 Task: Move the task Implement a new cloud-based human resources management system for a company to the section Done in the project ArcticForge and filter the tasks in the project by Incomplete tasks
Action: Mouse moved to (88, 320)
Screenshot: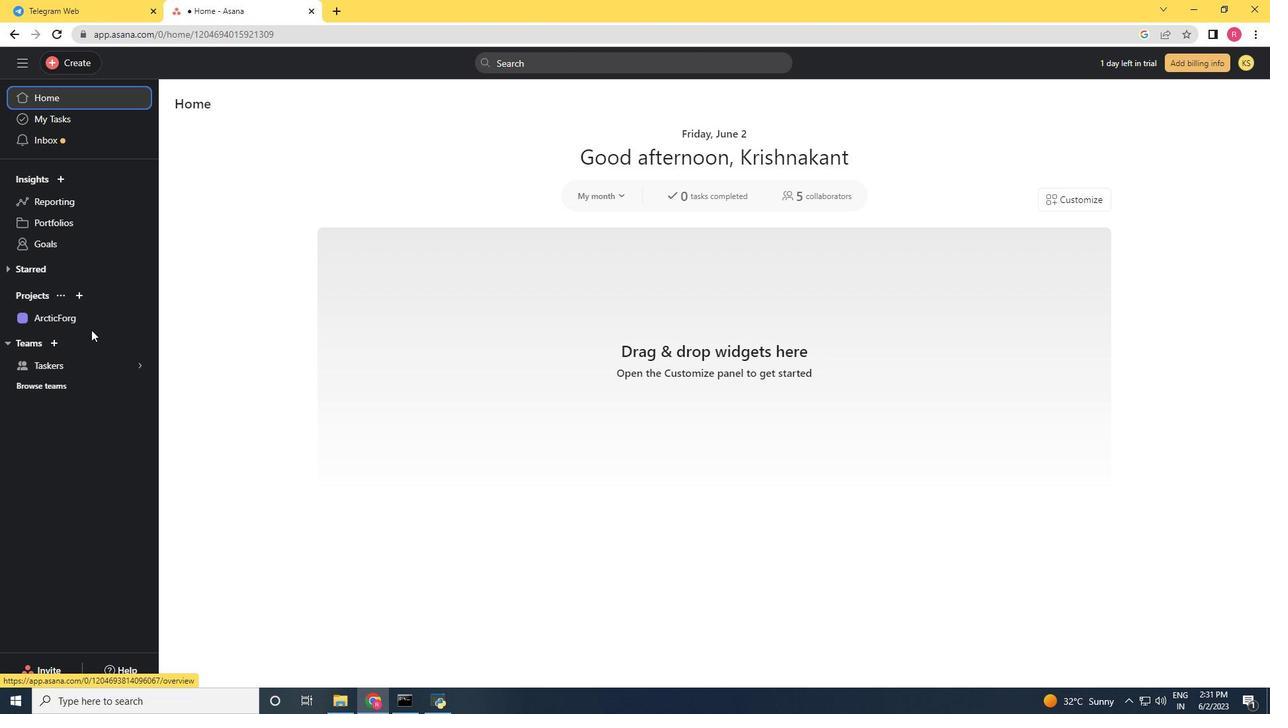 
Action: Mouse pressed left at (88, 320)
Screenshot: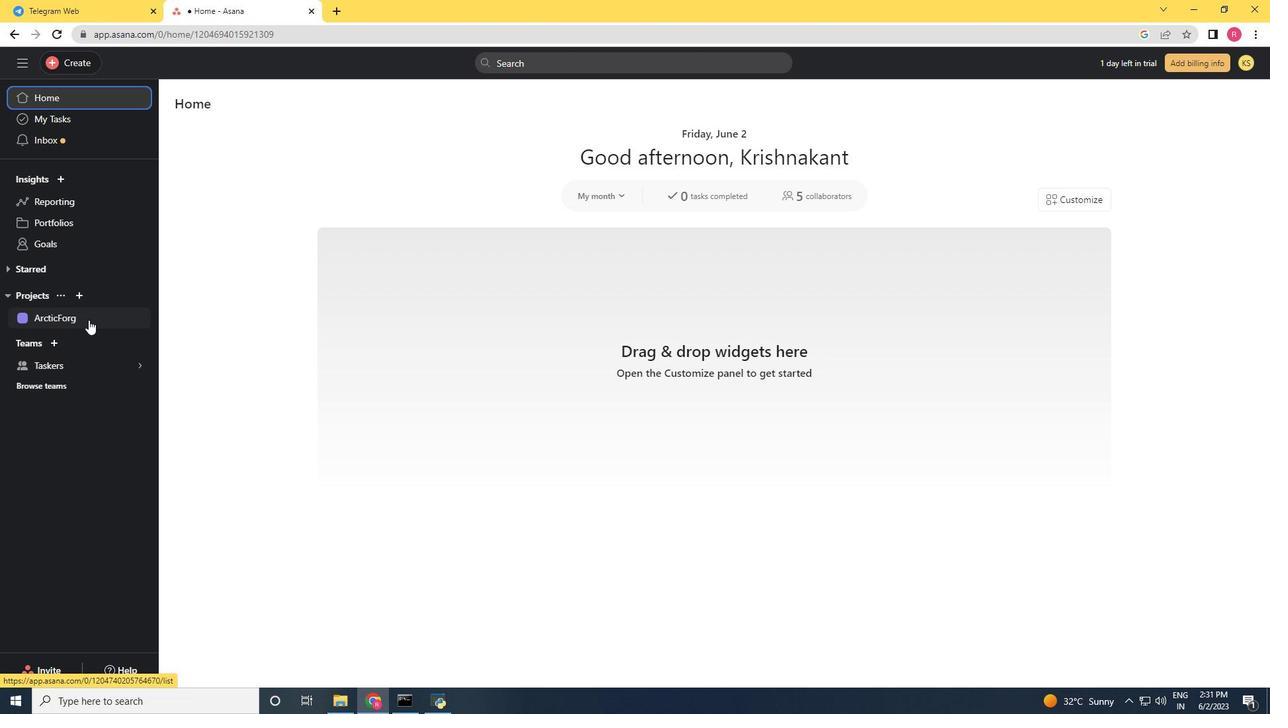 
Action: Mouse moved to (860, 238)
Screenshot: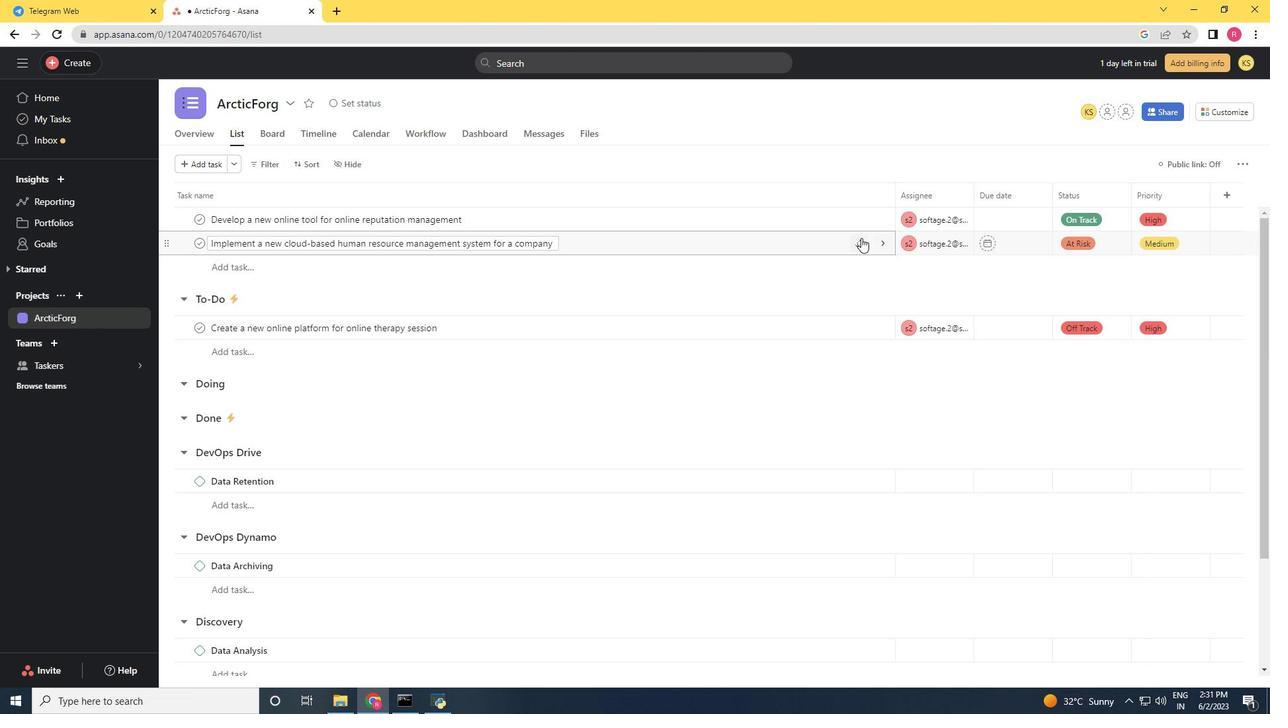 
Action: Mouse pressed left at (860, 238)
Screenshot: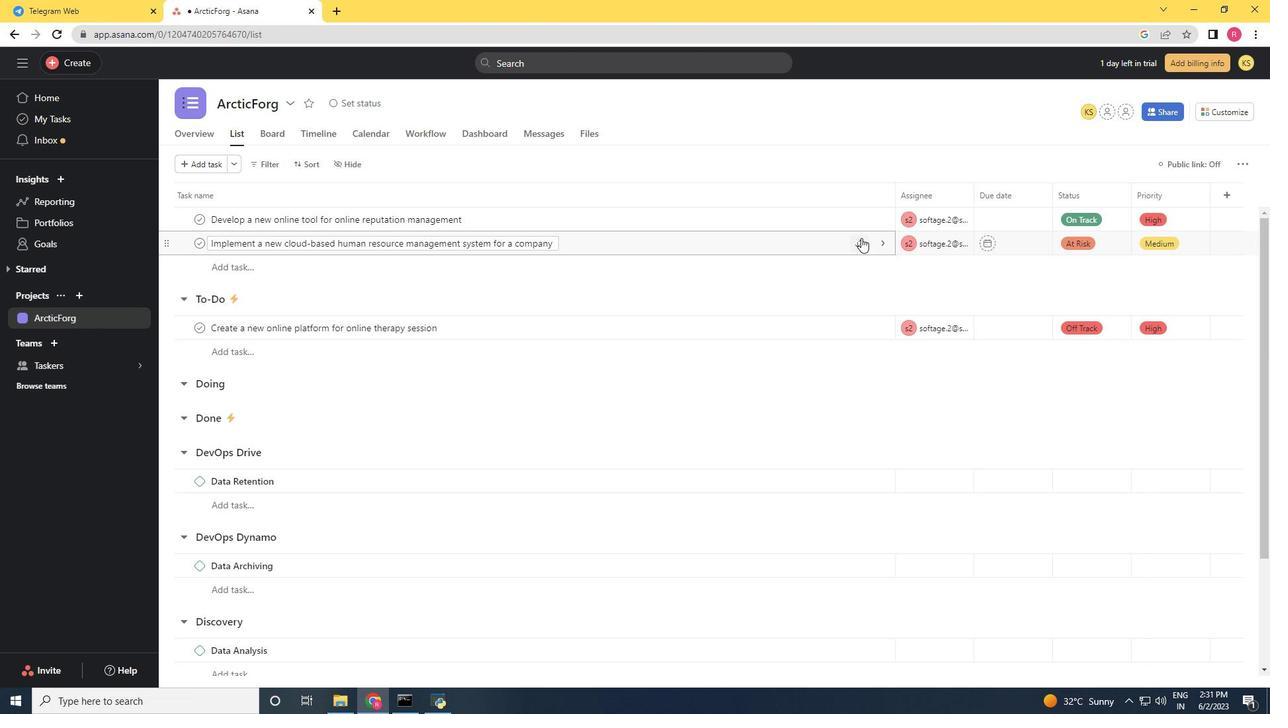 
Action: Mouse moved to (813, 356)
Screenshot: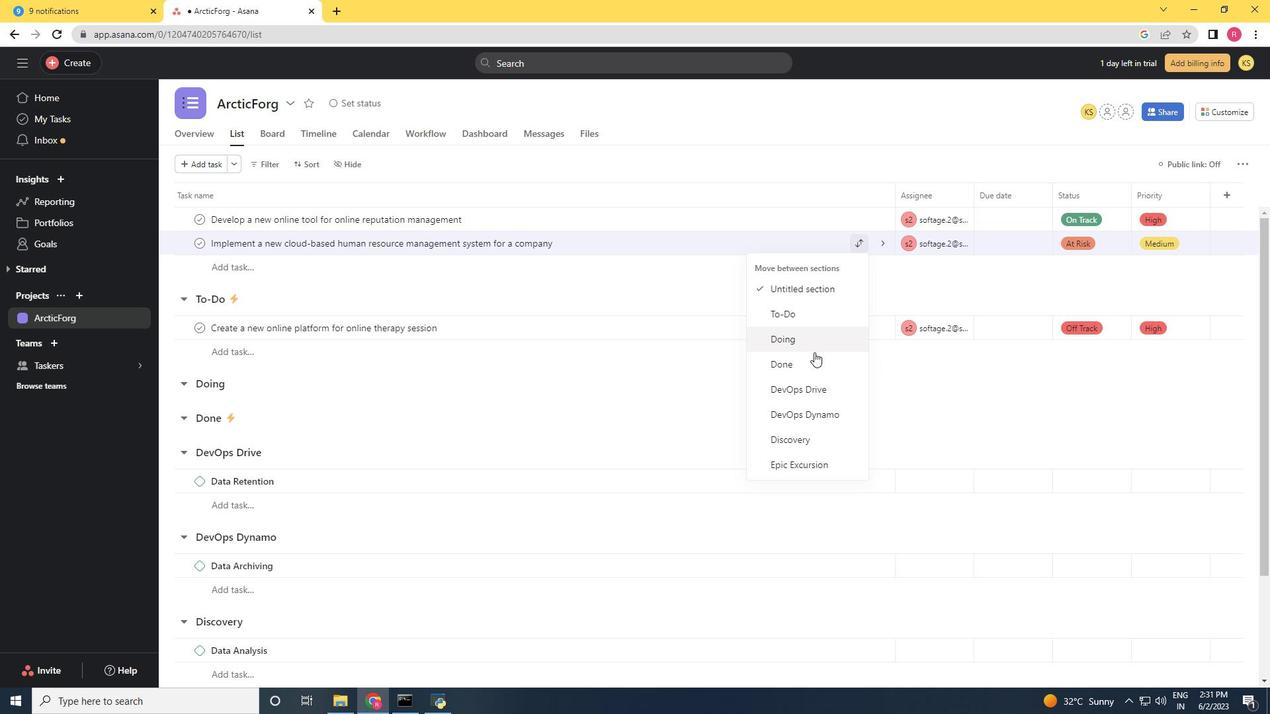 
Action: Mouse pressed left at (813, 356)
Screenshot: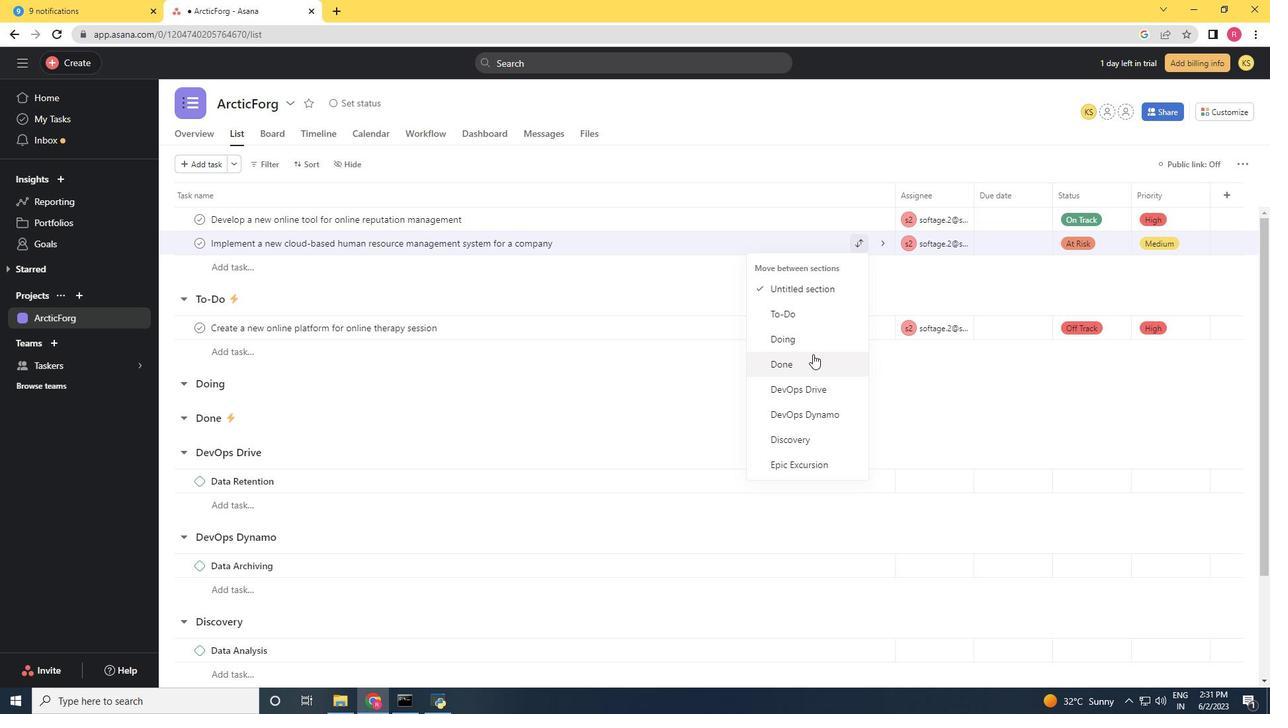 
Action: Mouse moved to (271, 166)
Screenshot: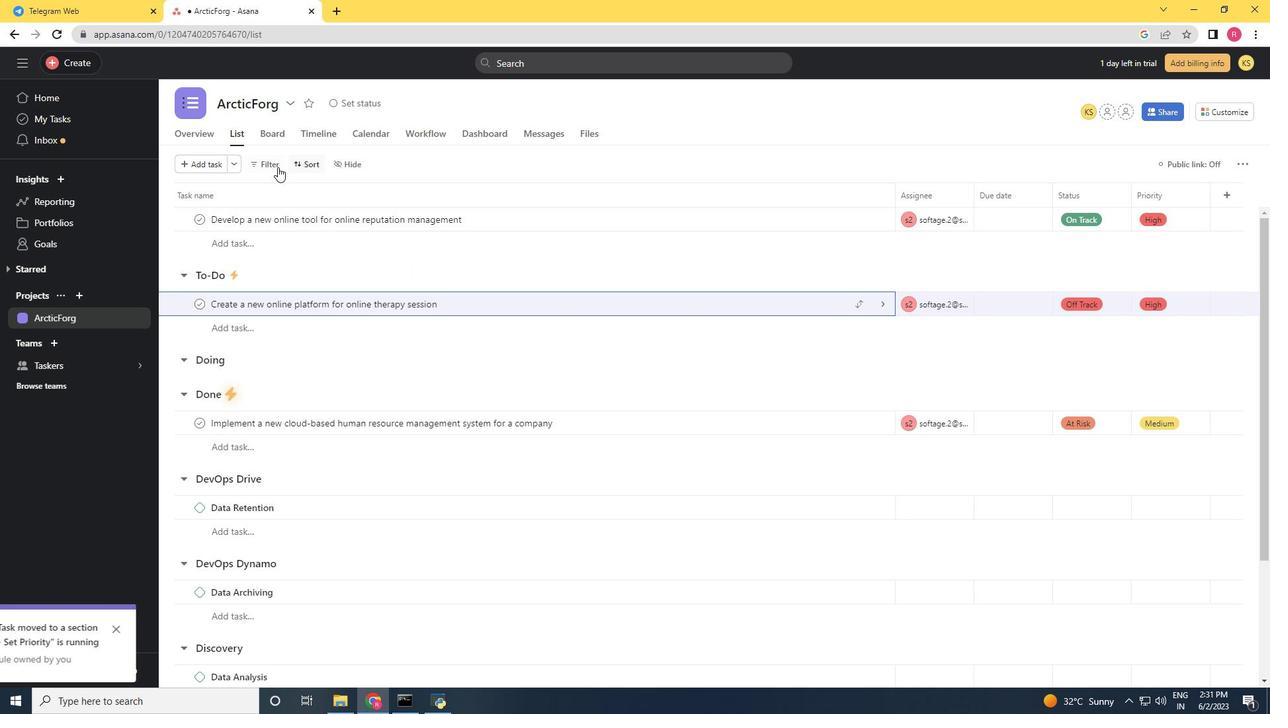 
Action: Mouse pressed left at (271, 166)
Screenshot: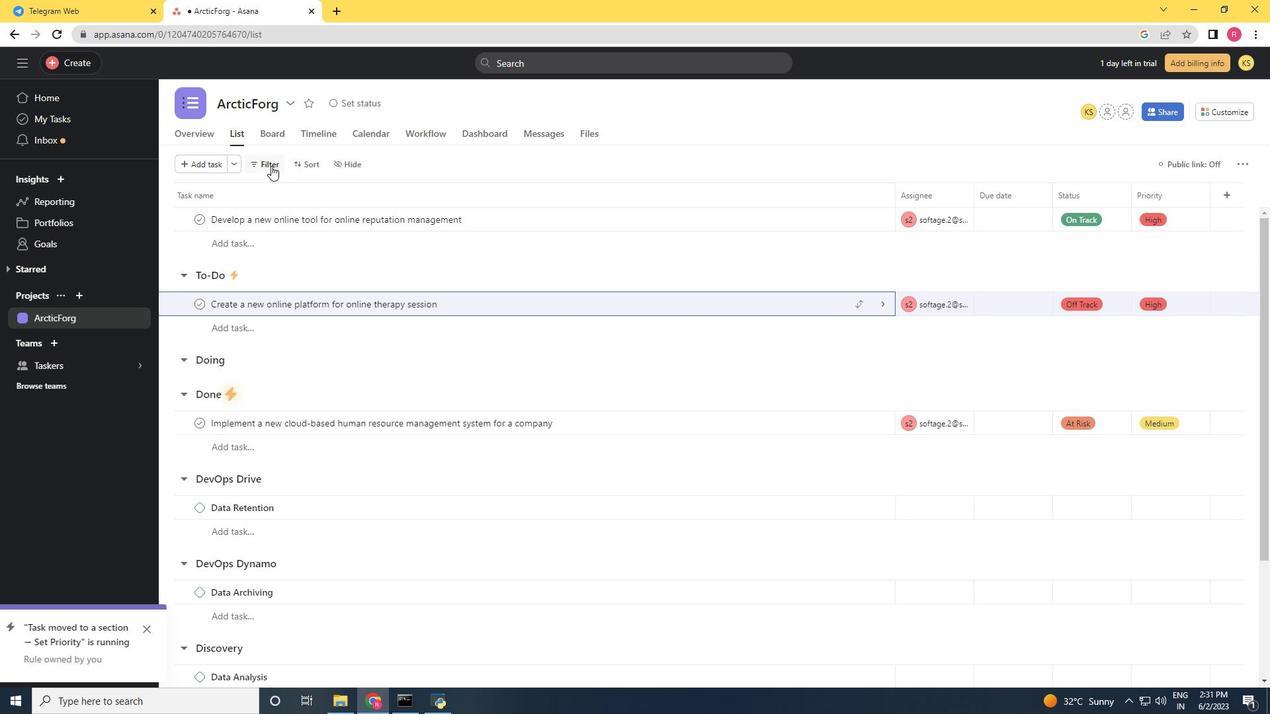 
Action: Mouse moved to (299, 222)
Screenshot: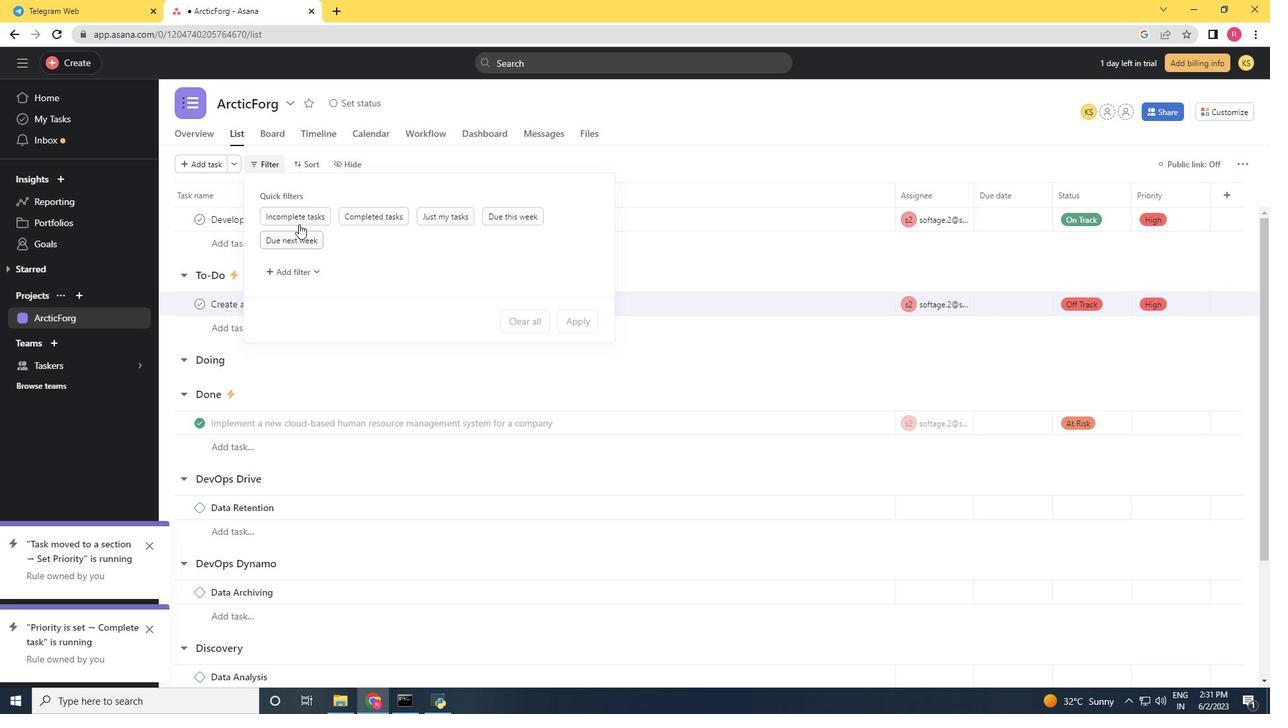 
Action: Mouse pressed left at (299, 222)
Screenshot: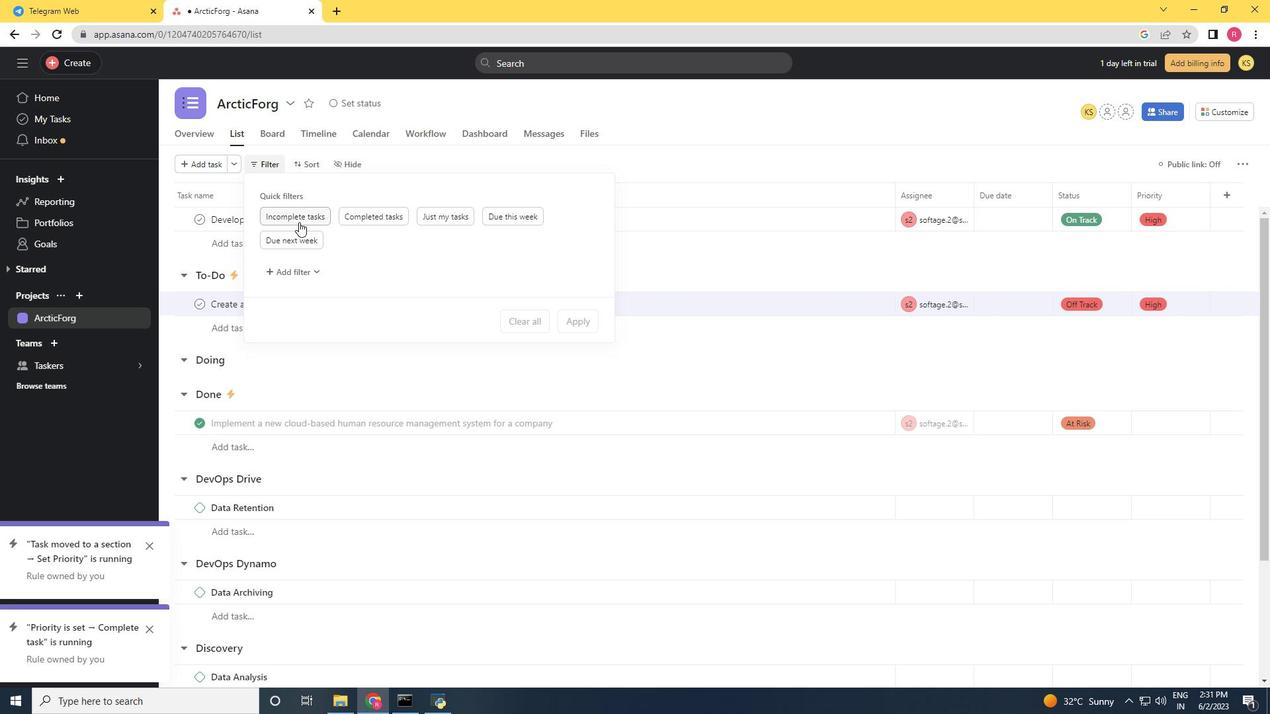 
Action: Mouse moved to (612, 484)
Screenshot: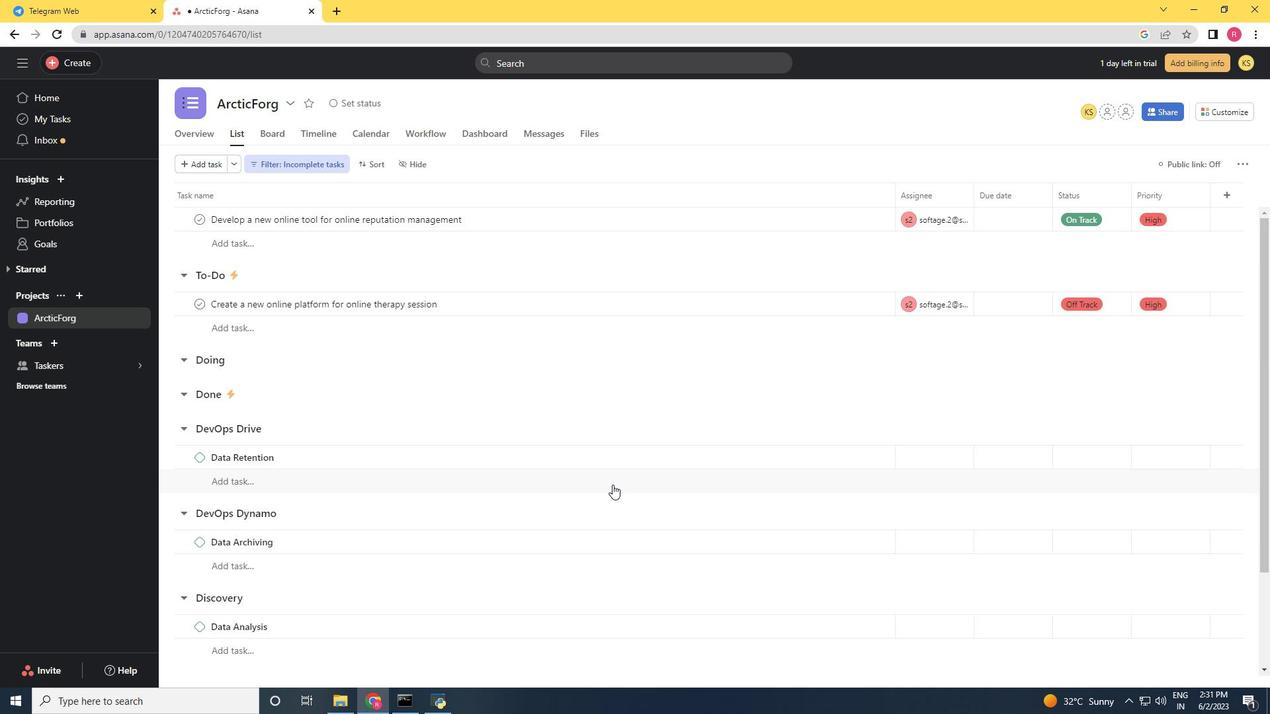 
